 Task: Check the top 10 most popular home features and design trends.
Action: Mouse moved to (863, 196)
Screenshot: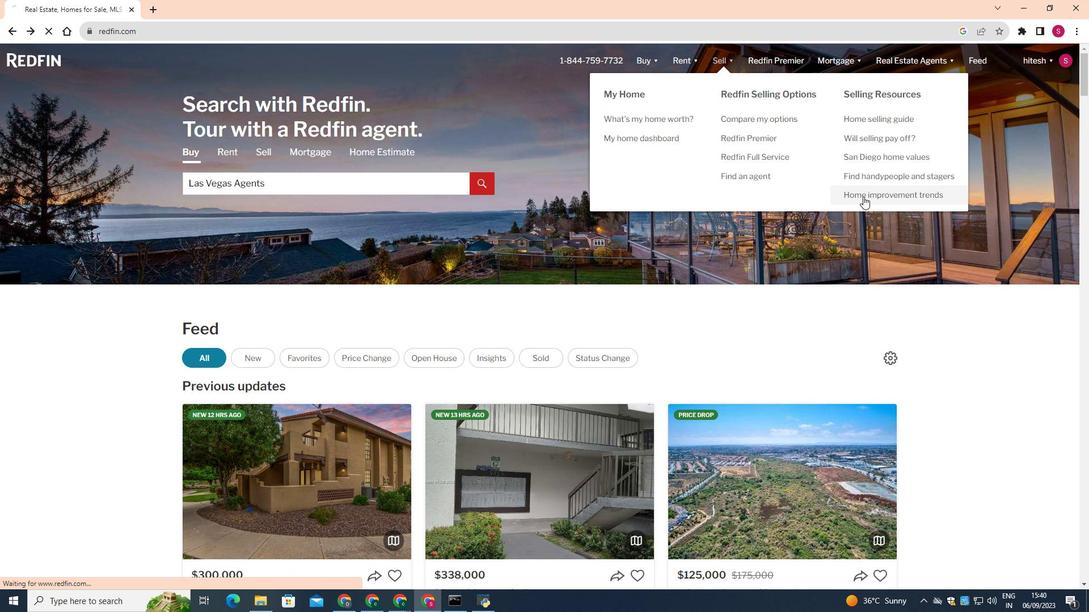 
Action: Mouse pressed left at (863, 196)
Screenshot: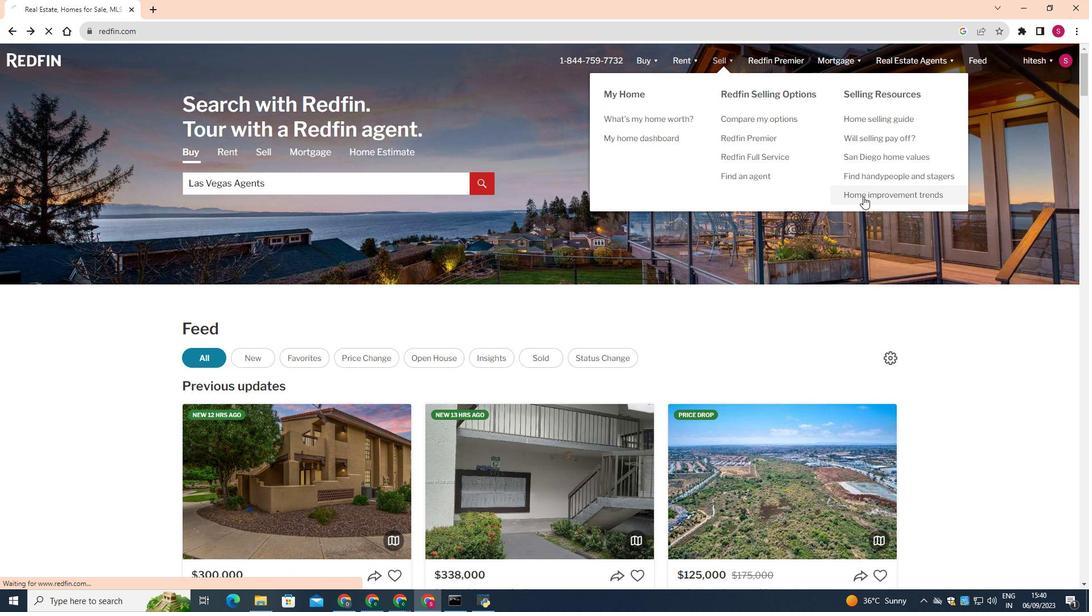 
Action: Mouse moved to (276, 220)
Screenshot: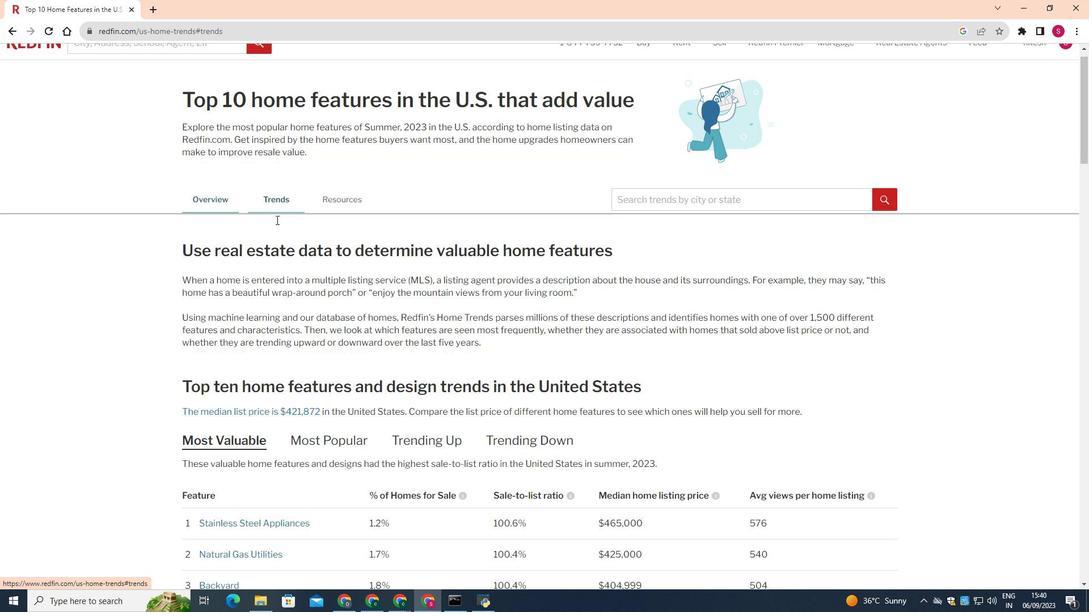 
Action: Mouse pressed left at (276, 220)
Screenshot: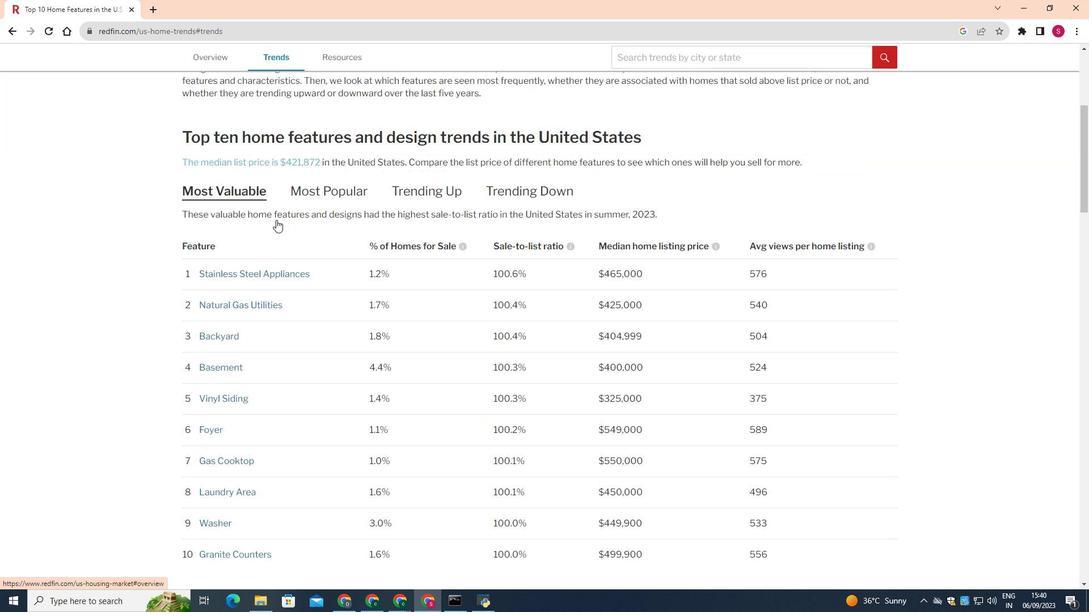 
Action: Mouse moved to (329, 310)
Screenshot: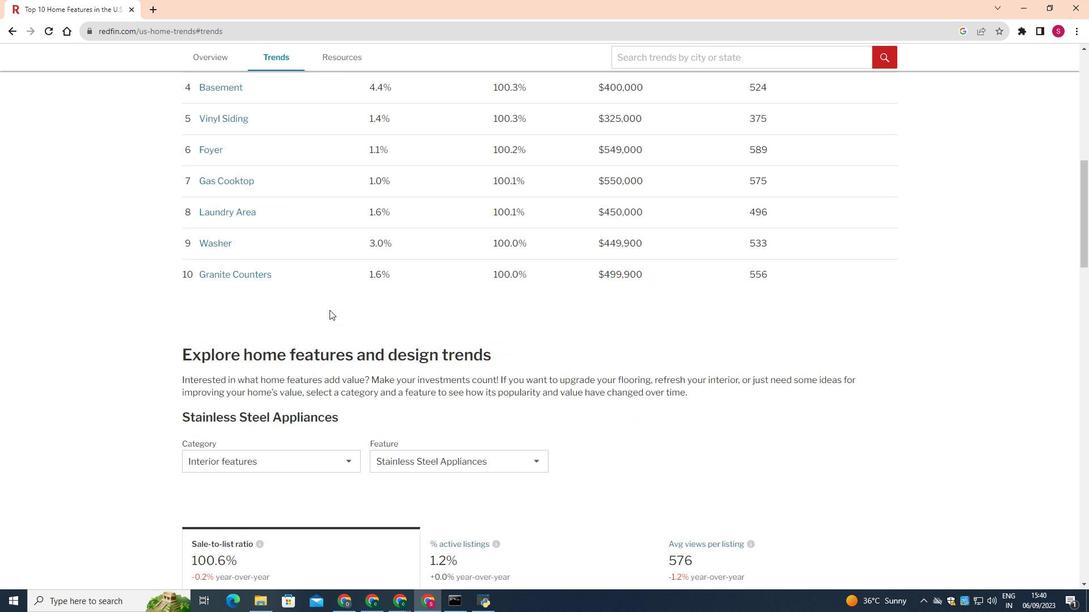 
Action: Mouse scrolled (329, 309) with delta (0, 0)
Screenshot: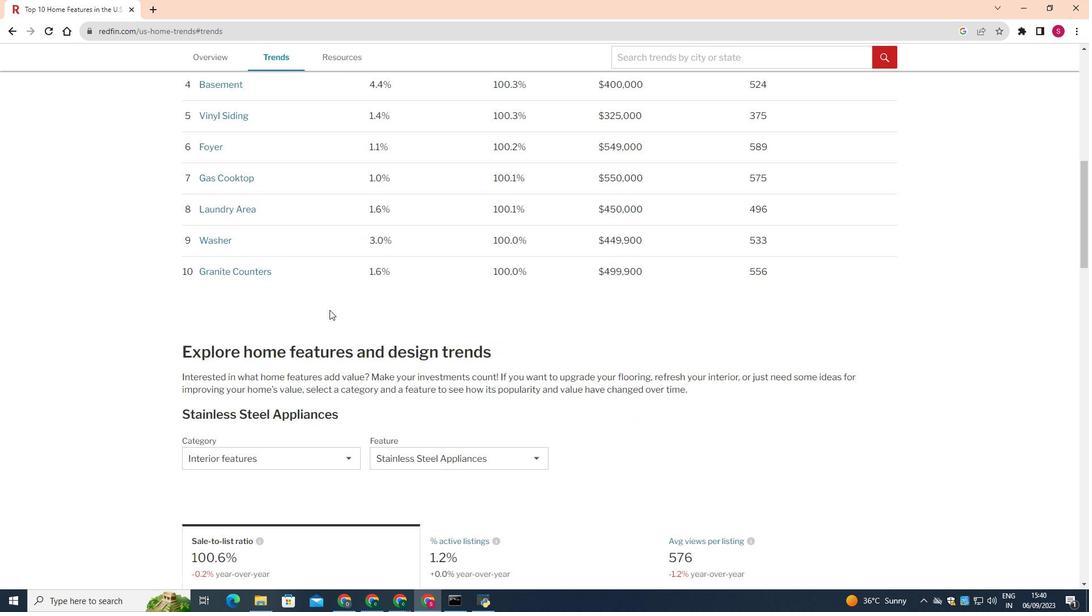 
Action: Mouse scrolled (329, 309) with delta (0, 0)
Screenshot: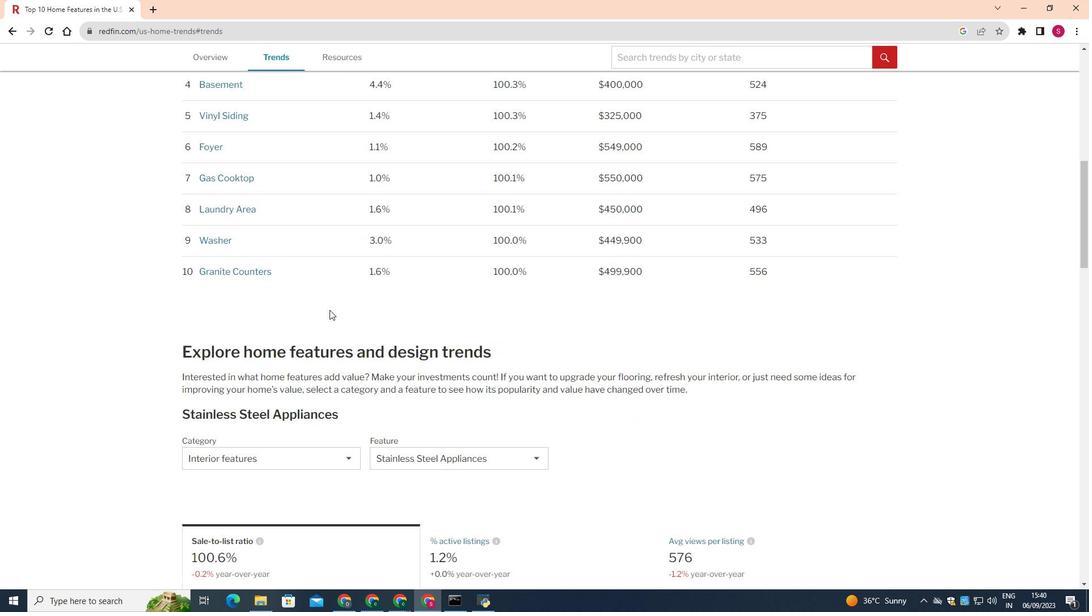 
Action: Mouse scrolled (329, 309) with delta (0, 0)
Screenshot: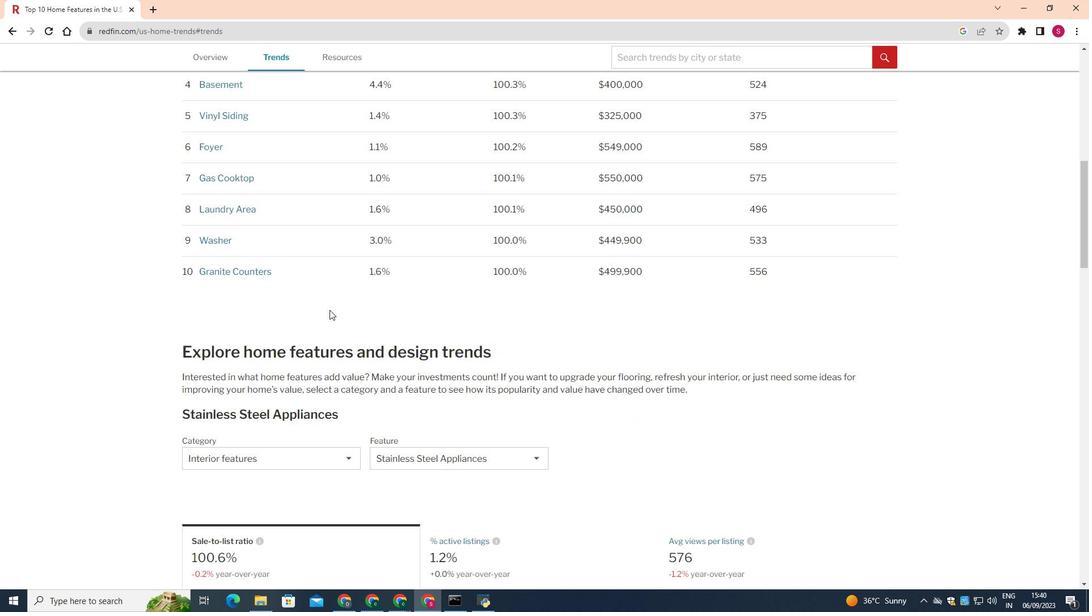 
Action: Mouse scrolled (329, 309) with delta (0, 0)
Screenshot: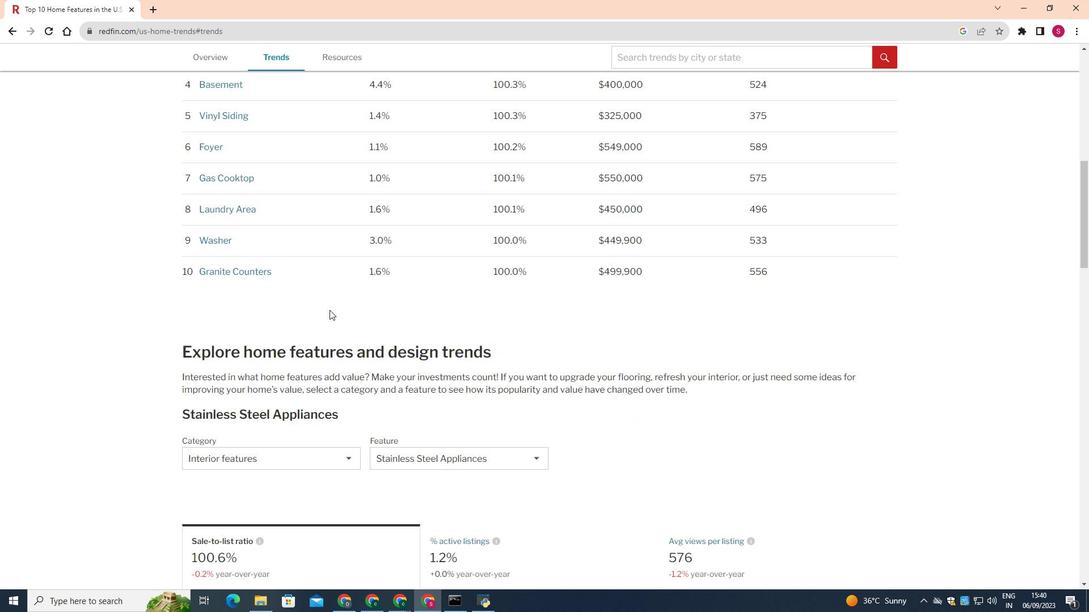 
Action: Mouse scrolled (329, 309) with delta (0, 0)
Screenshot: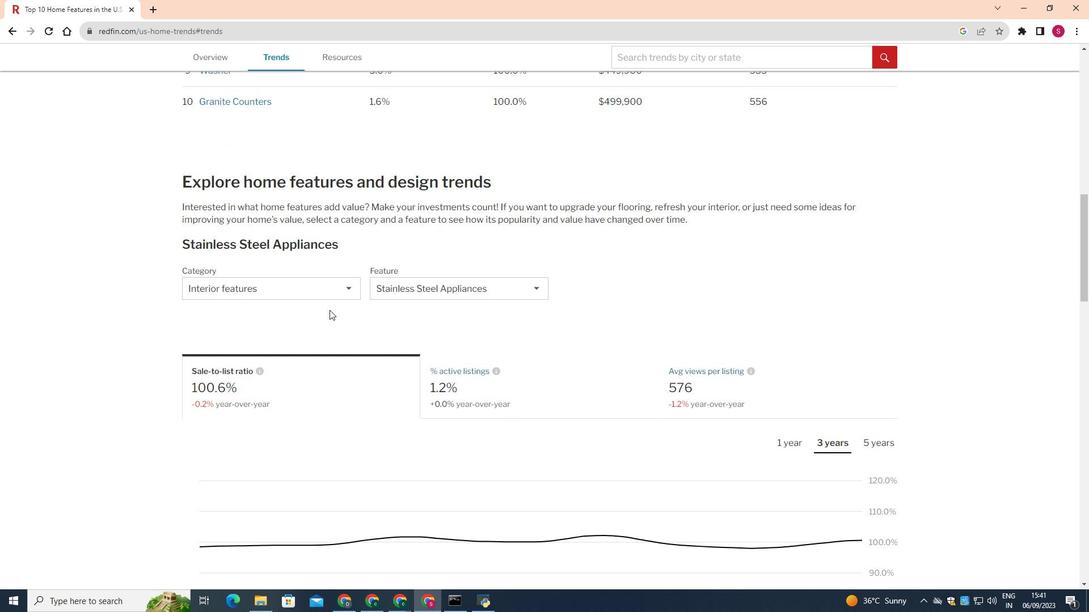 
Action: Mouse scrolled (329, 309) with delta (0, 0)
Screenshot: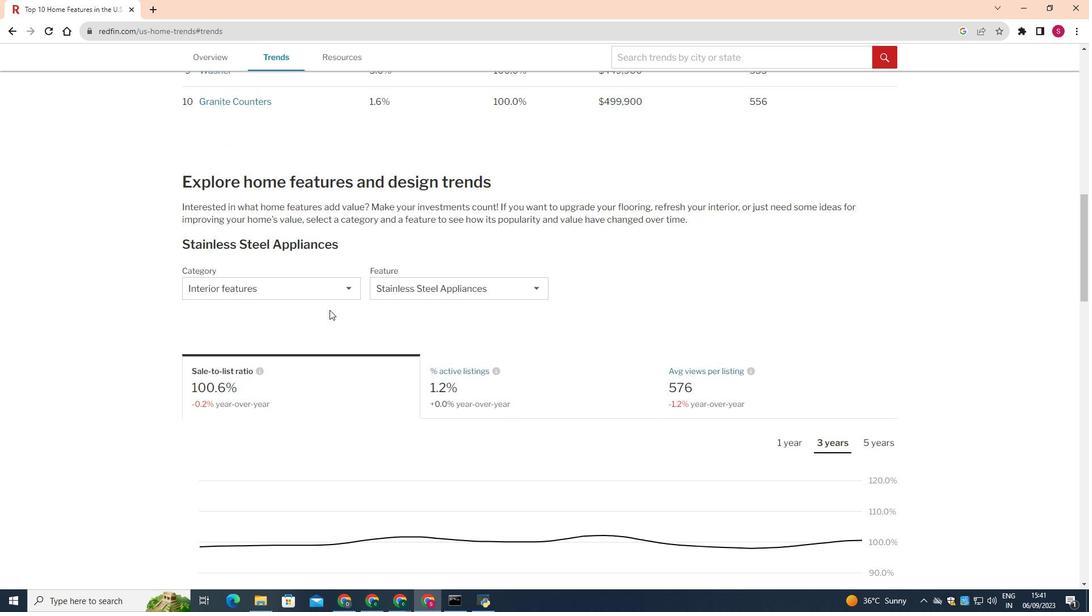 
Action: Mouse scrolled (329, 309) with delta (0, 0)
Screenshot: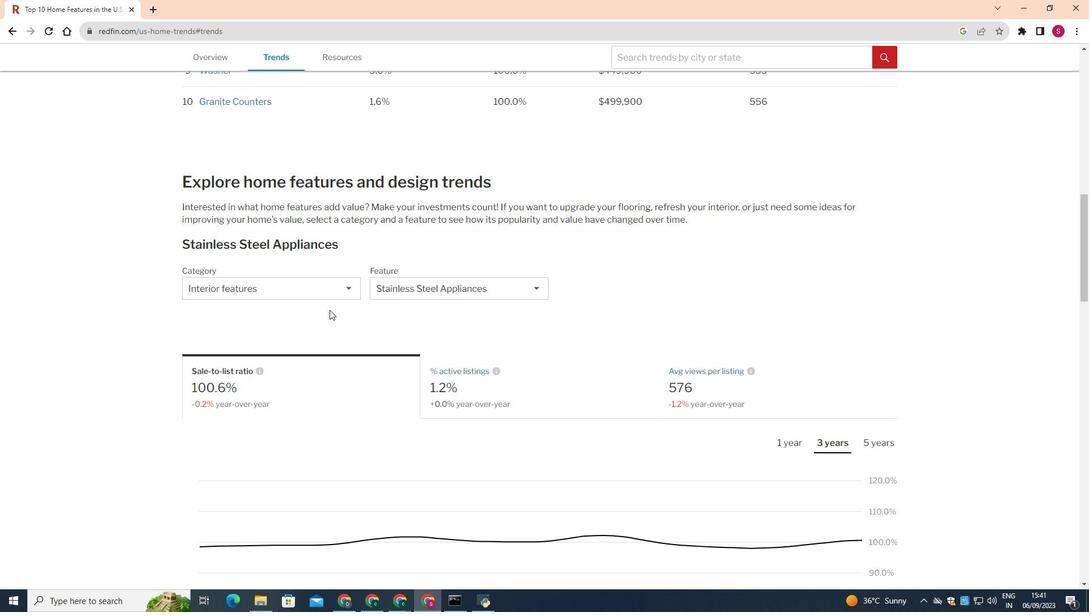 
Action: Mouse moved to (446, 296)
Screenshot: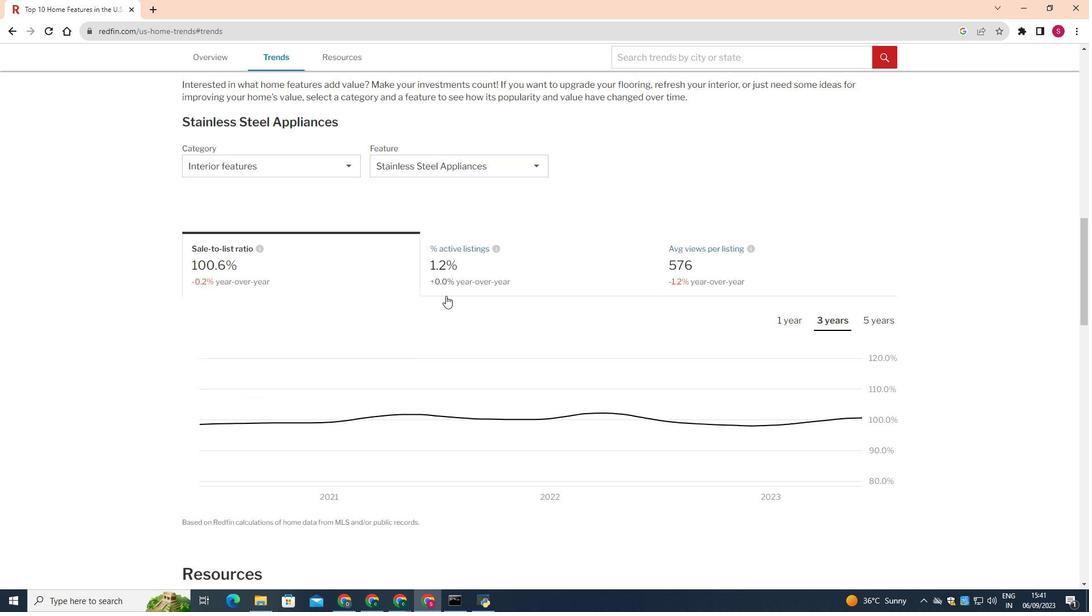 
Action: Mouse scrolled (446, 295) with delta (0, 0)
Screenshot: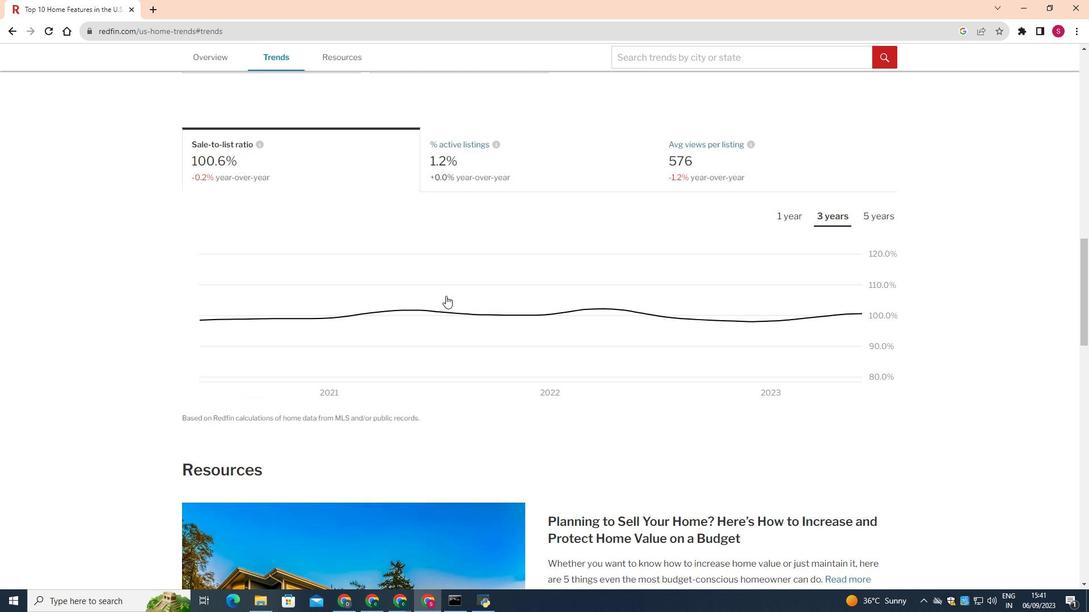 
Action: Mouse scrolled (446, 295) with delta (0, 0)
Screenshot: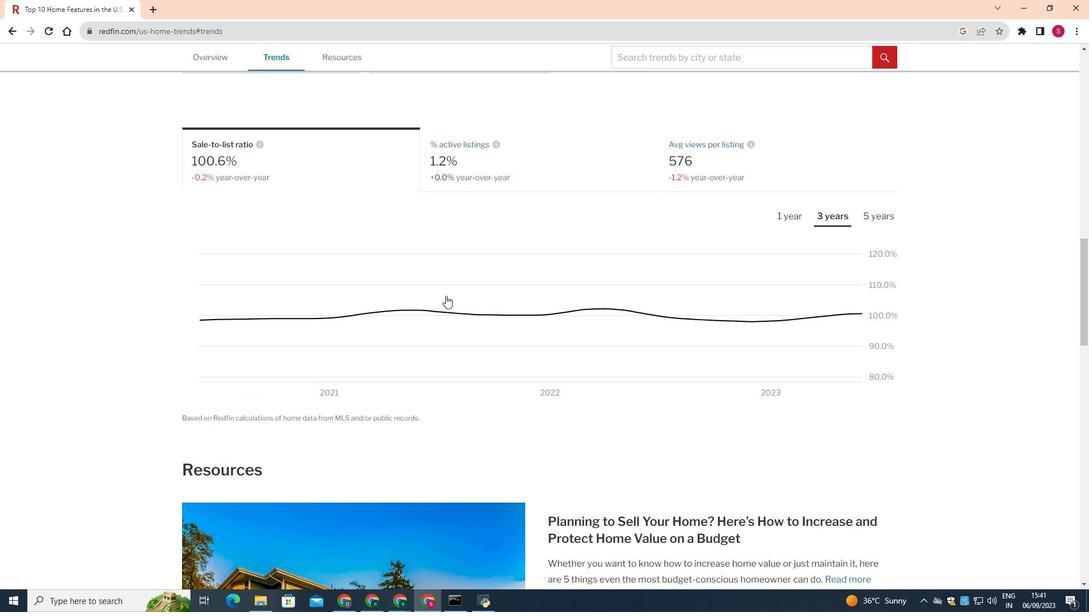 
Action: Mouse scrolled (446, 295) with delta (0, 0)
Screenshot: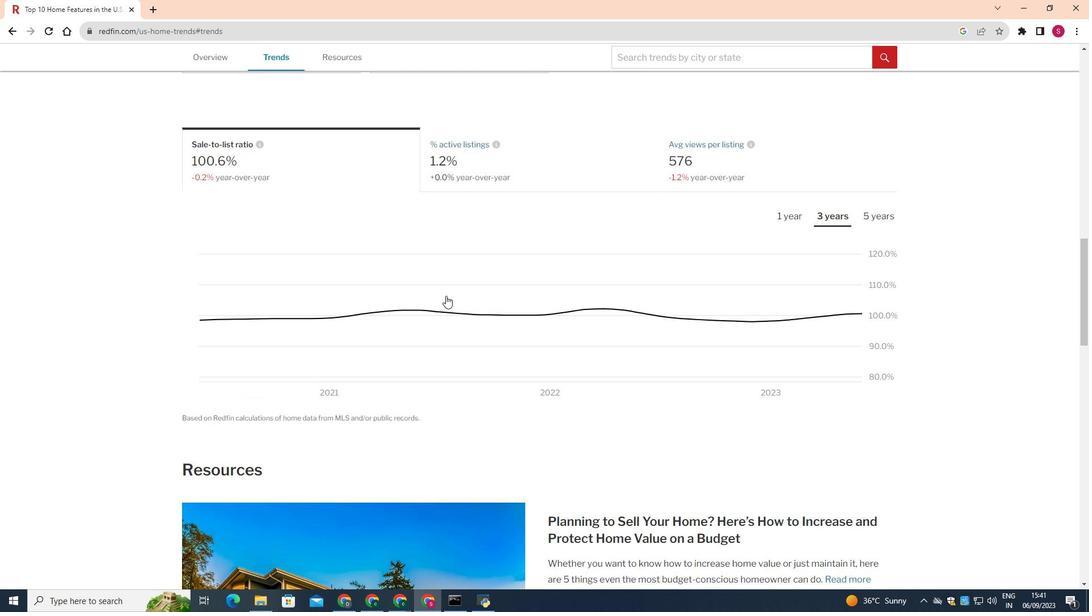 
Action: Mouse scrolled (446, 295) with delta (0, 0)
Screenshot: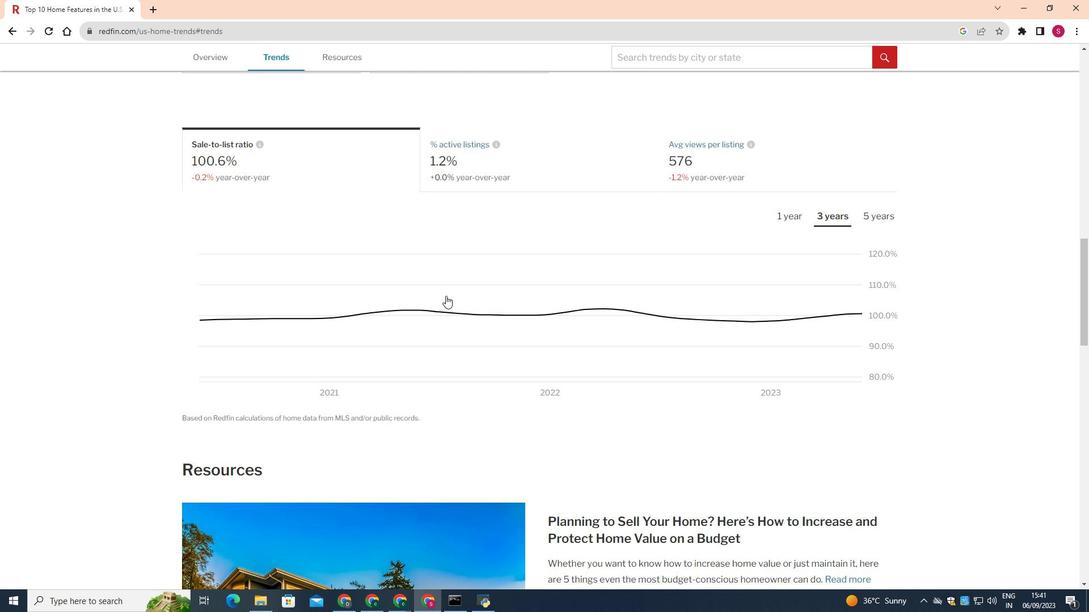 
